 Task: Use the formula "ERFC" in spreadsheet "Project protfolio".
Action: Mouse moved to (113, 68)
Screenshot: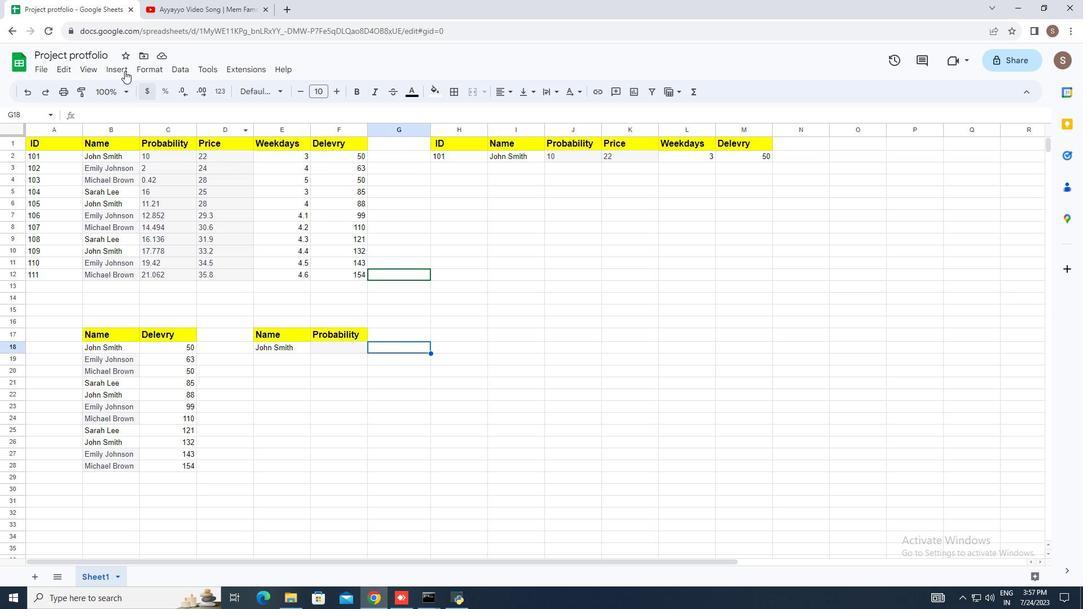 
Action: Mouse pressed left at (113, 68)
Screenshot: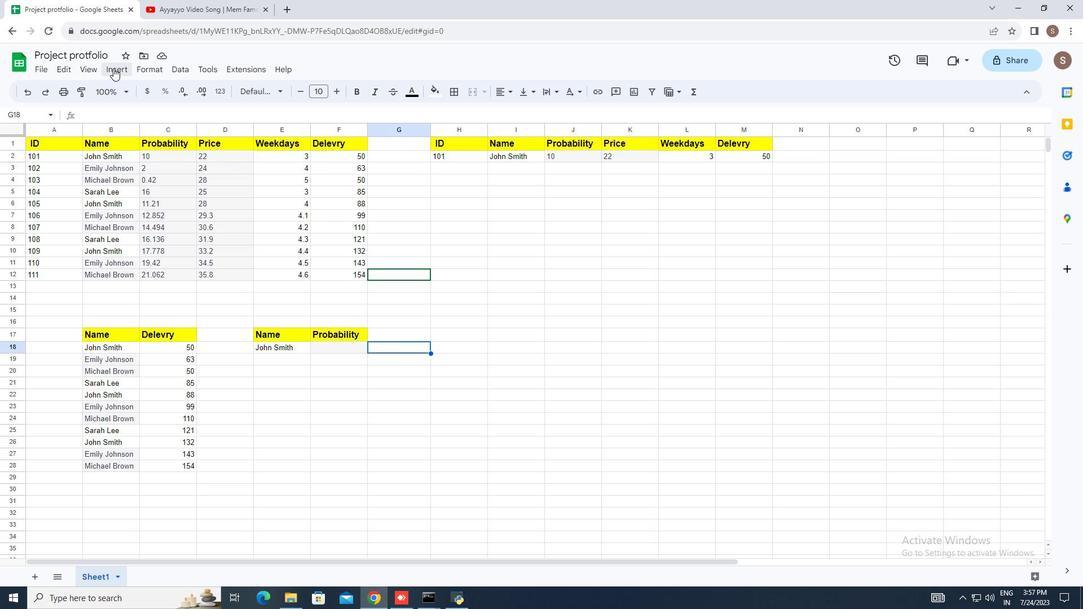 
Action: Mouse moved to (178, 267)
Screenshot: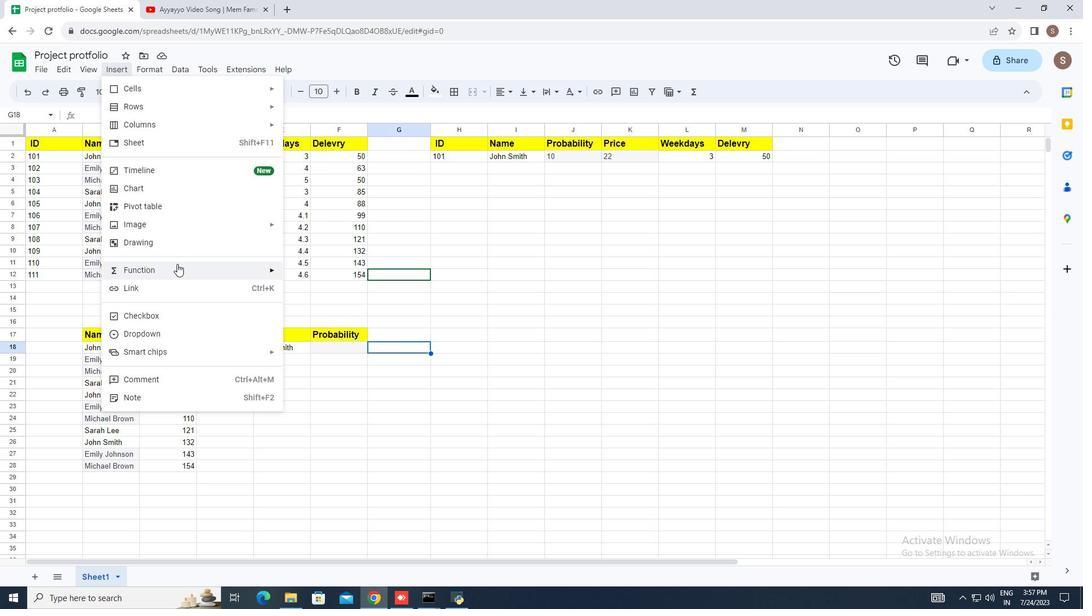 
Action: Mouse pressed left at (178, 267)
Screenshot: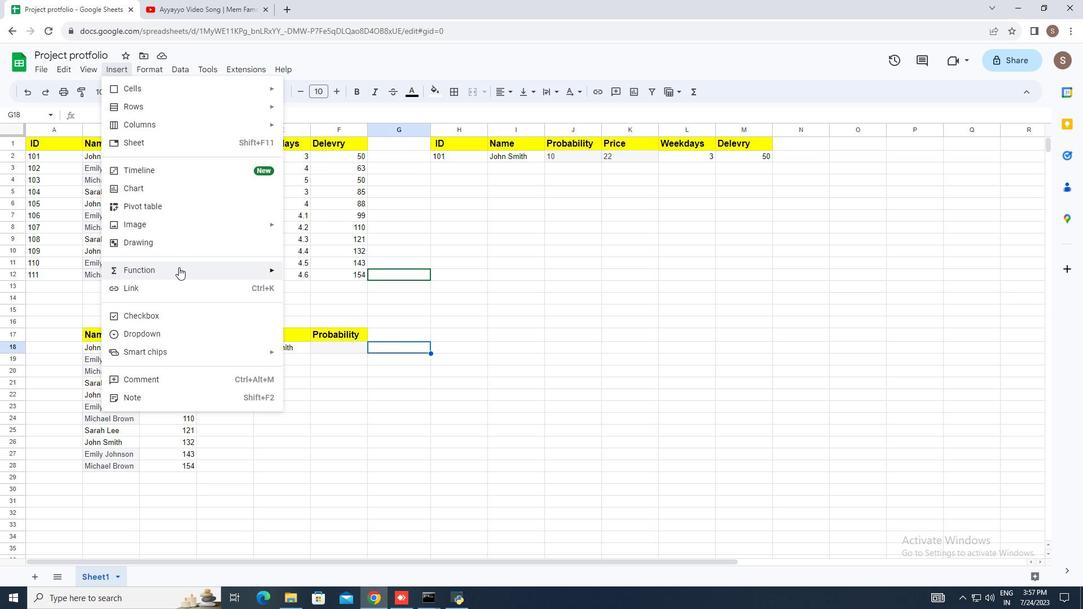 
Action: Mouse moved to (336, 255)
Screenshot: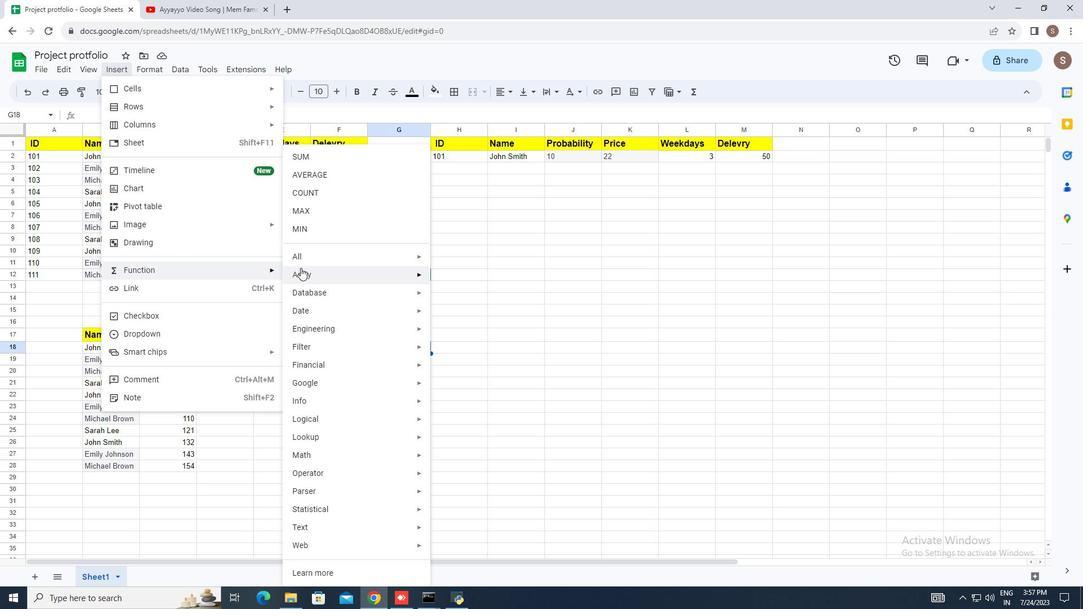 
Action: Mouse pressed left at (336, 255)
Screenshot: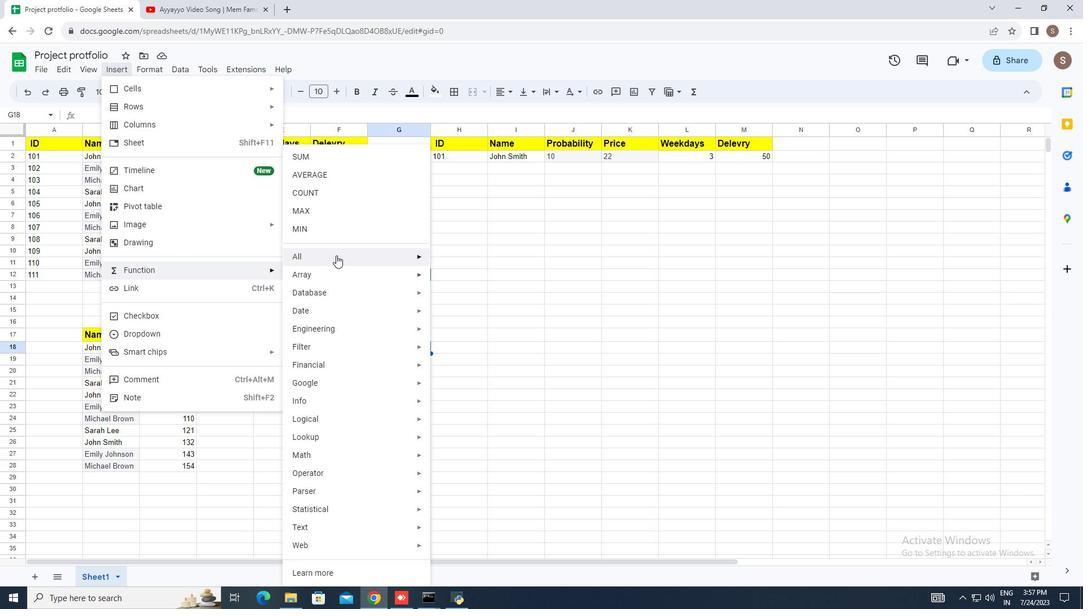 
Action: Mouse moved to (488, 239)
Screenshot: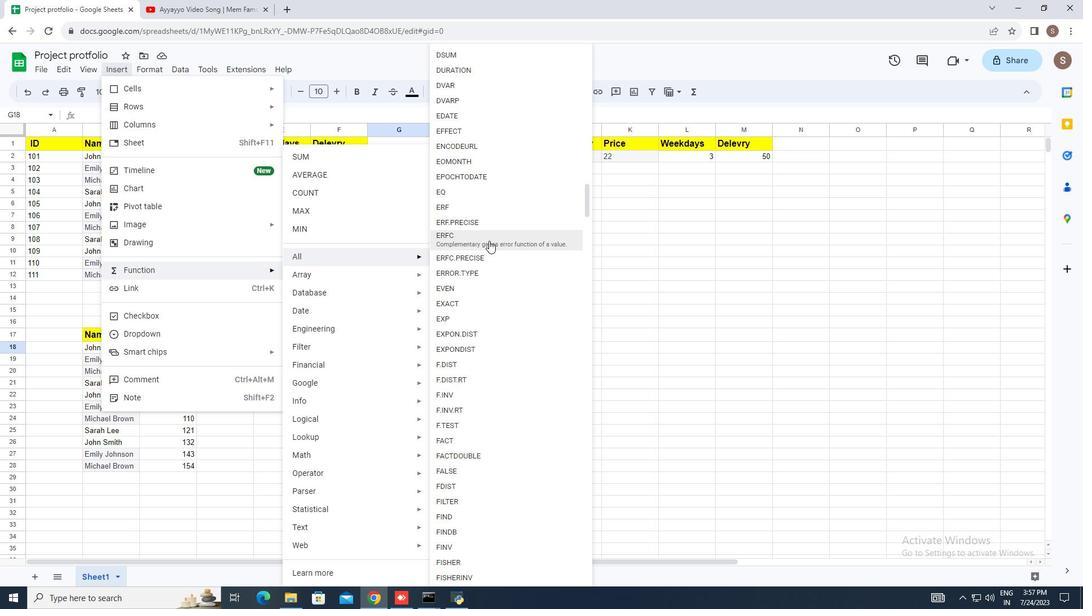 
Action: Mouse pressed left at (488, 239)
Screenshot: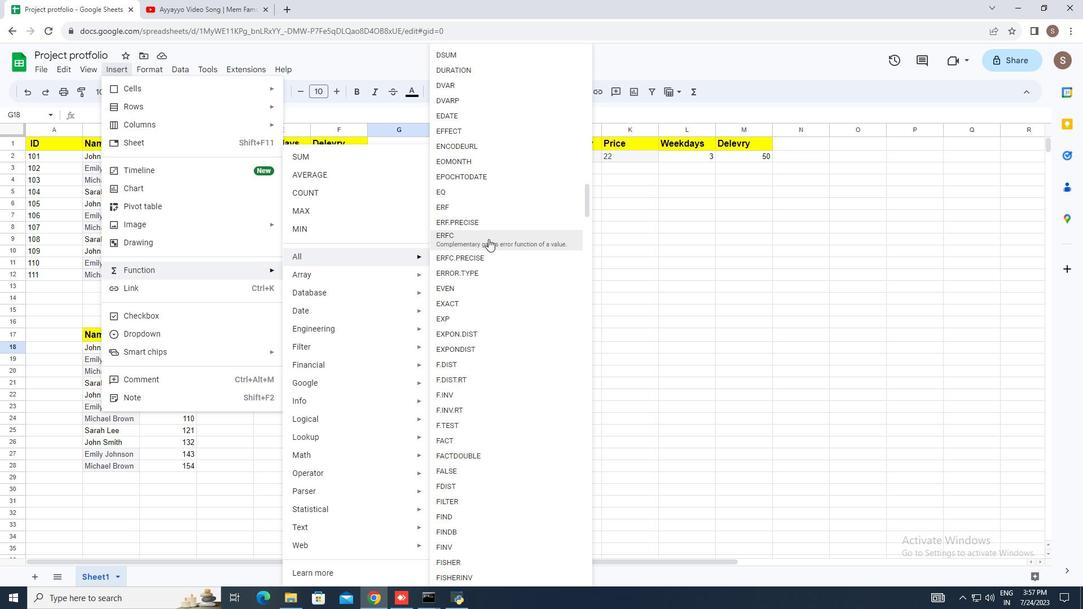 
Action: Mouse moved to (467, 323)
Screenshot: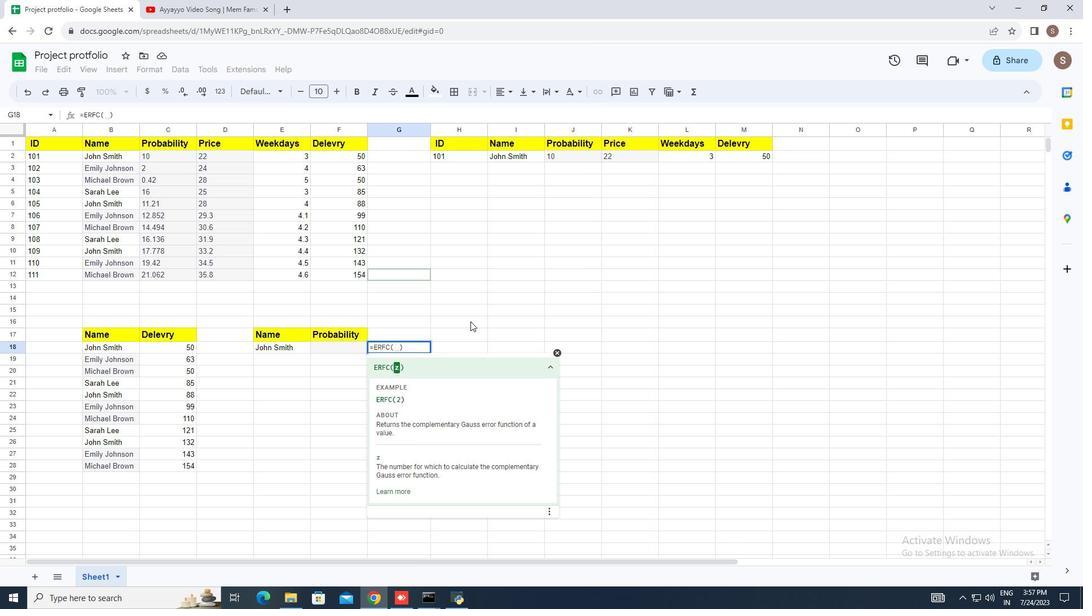 
Action: Key pressed 8<Key.enter>
Screenshot: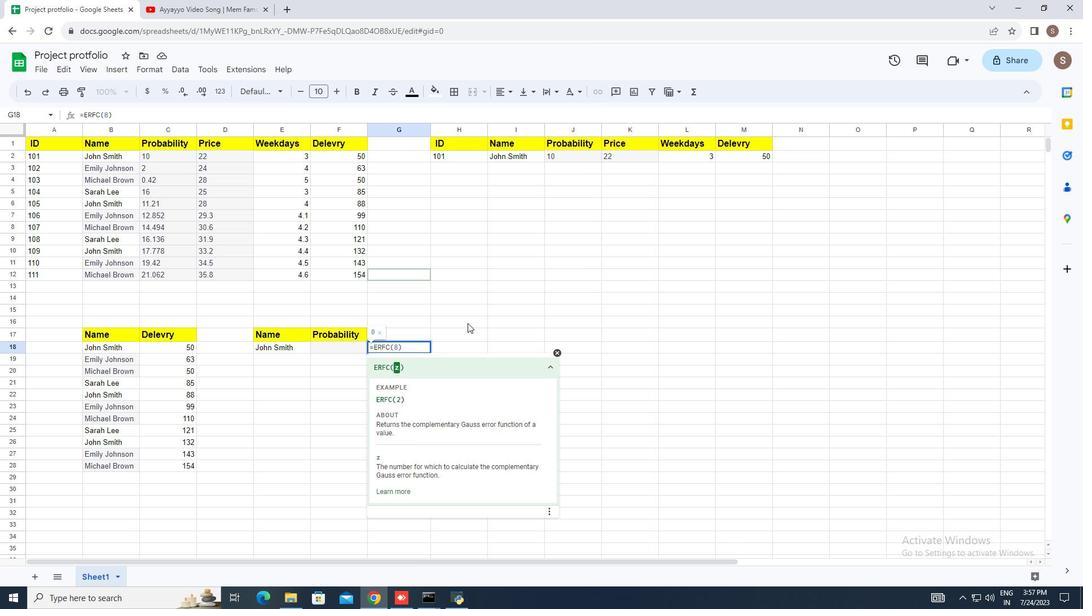 
